 Task: Create Card Card0000000200 in Board Board0000000050 in Workspace WS0000000017 in Trello. Create Card Card0000000201 in Board Board0000000051 in Workspace WS0000000017 in Trello. Create Card Card0000000202 in Board Board0000000051 in Workspace WS0000000017 in Trello. Create Card Card0000000203 in Board Board0000000051 in Workspace WS0000000017 in Trello. Create Card Card0000000204 in Board Board0000000051 in Workspace WS0000000017 in Trello
Action: Mouse moved to (251, 270)
Screenshot: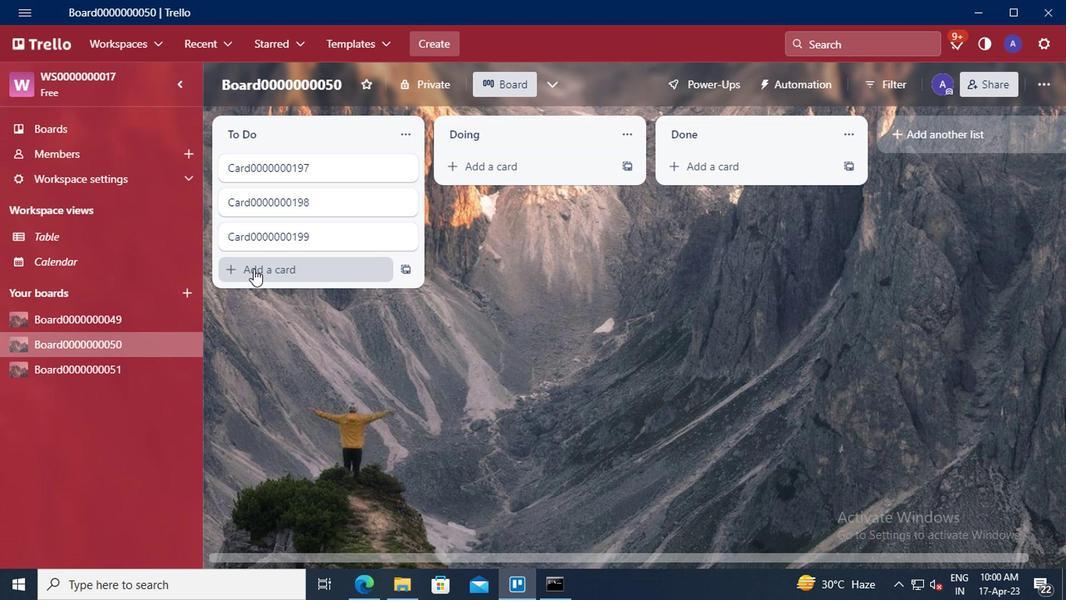 
Action: Mouse pressed left at (251, 270)
Screenshot: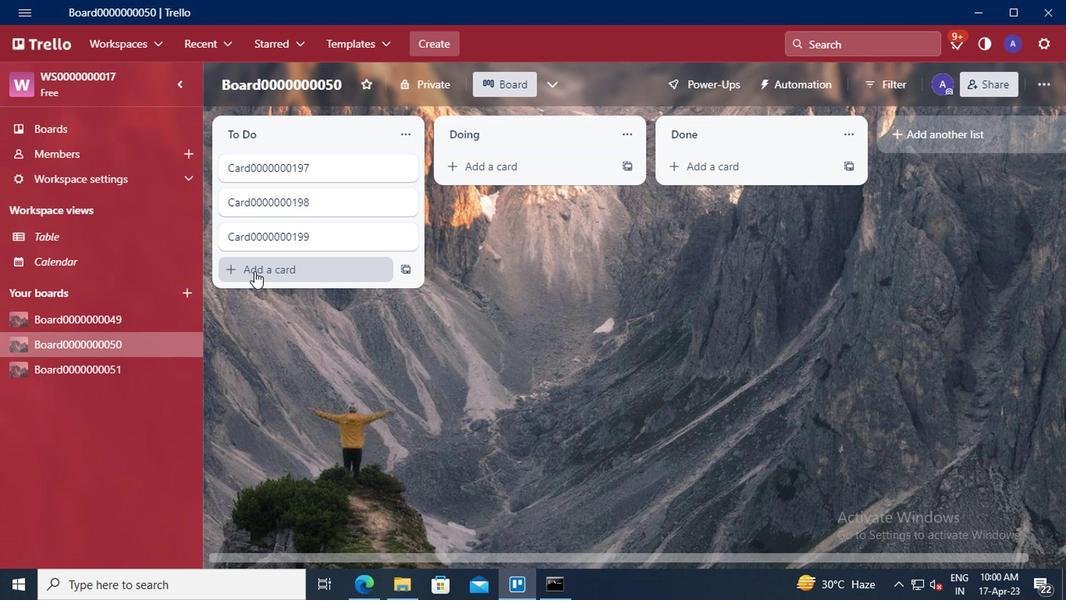 
Action: Mouse moved to (253, 285)
Screenshot: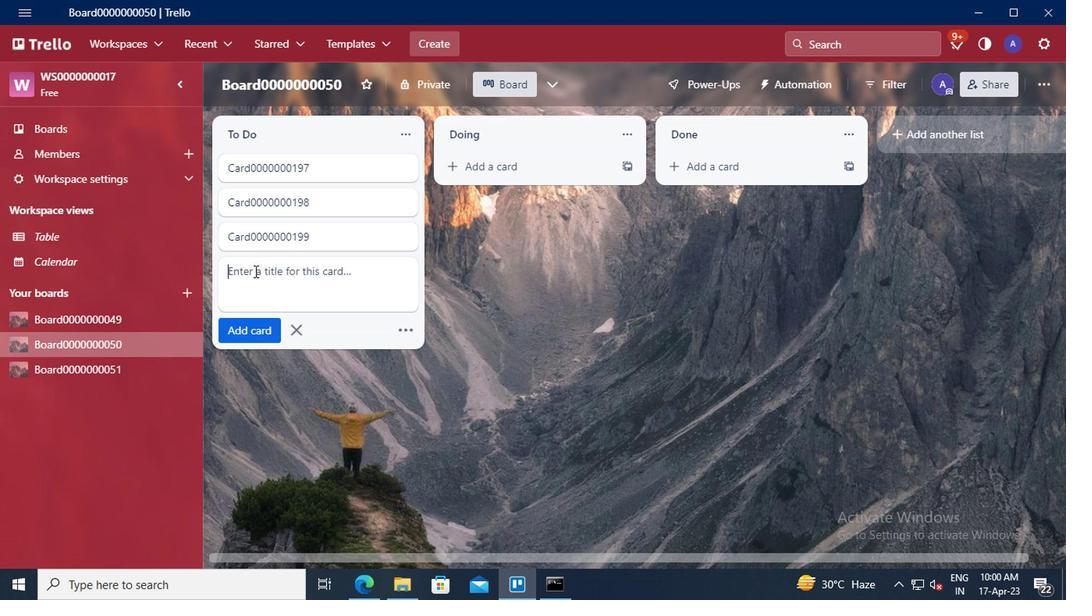 
Action: Mouse pressed left at (253, 285)
Screenshot: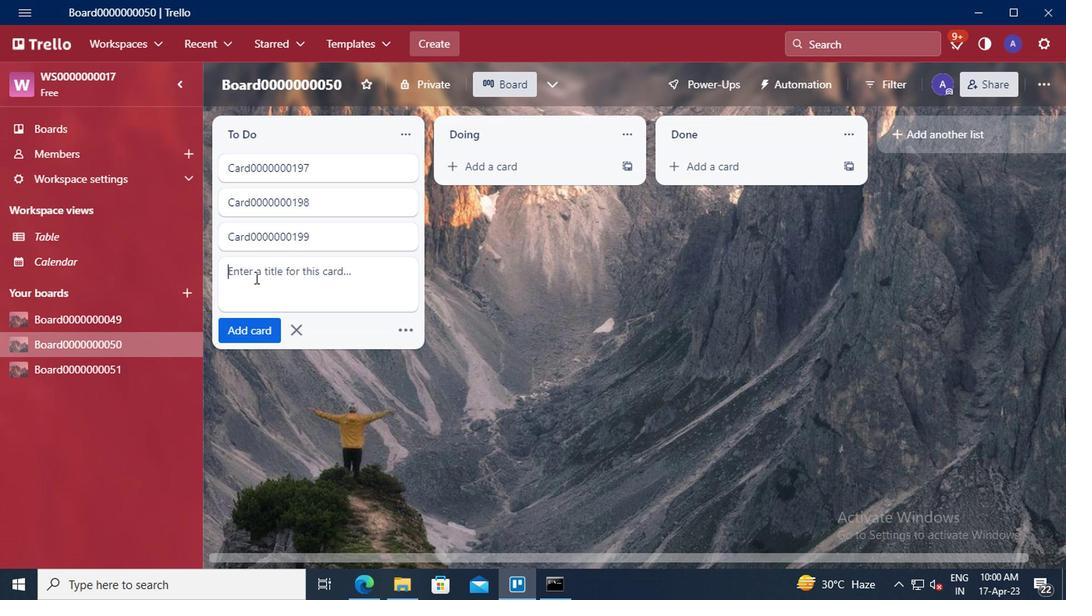 
Action: Key pressed <Key.shift>CARD0000000200
Screenshot: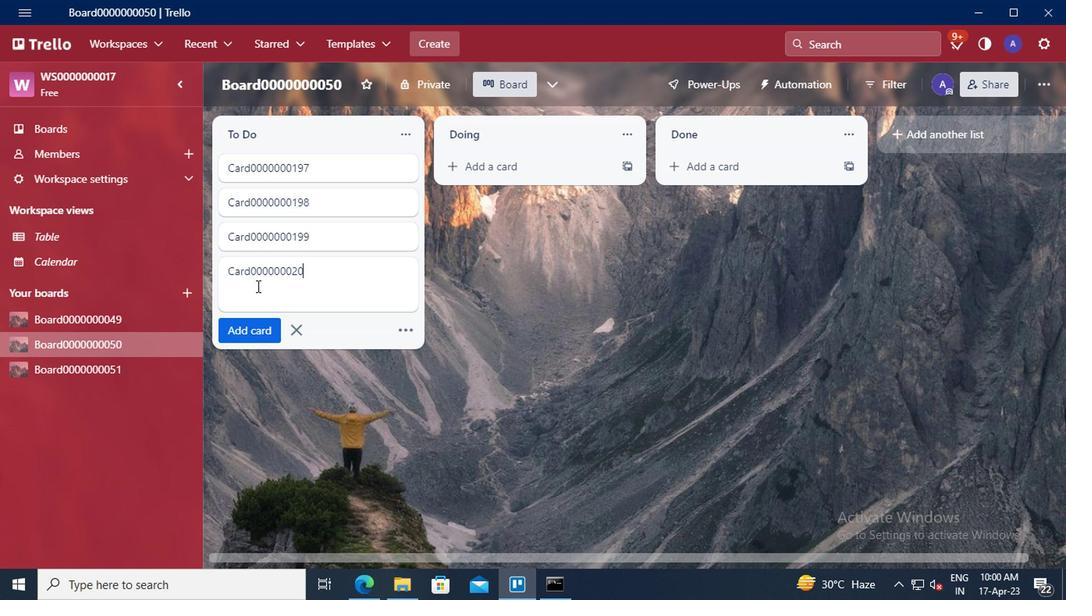 
Action: Mouse moved to (247, 331)
Screenshot: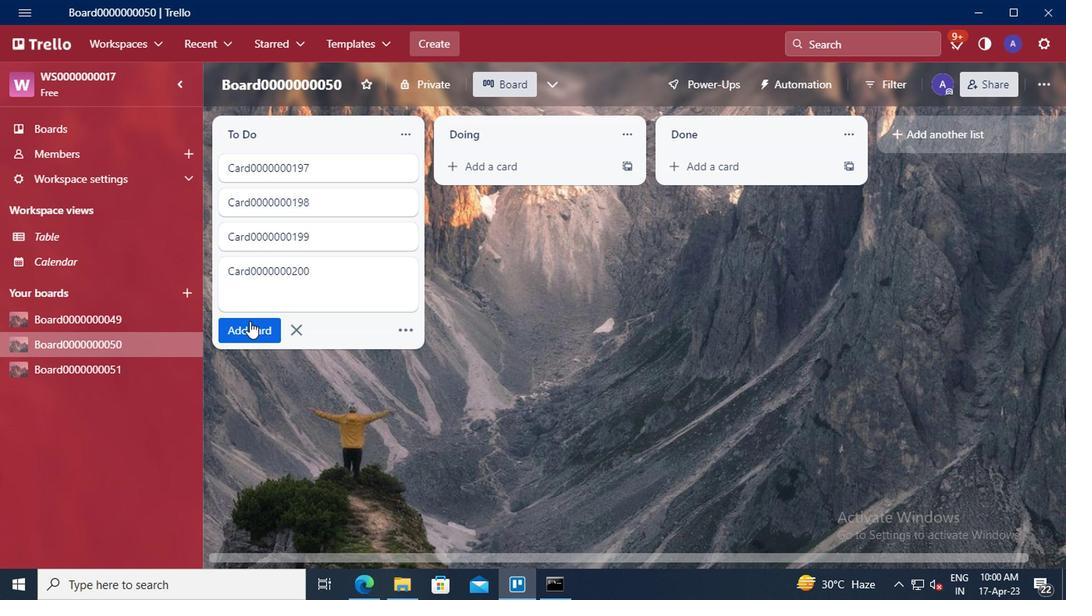 
Action: Mouse pressed left at (247, 331)
Screenshot: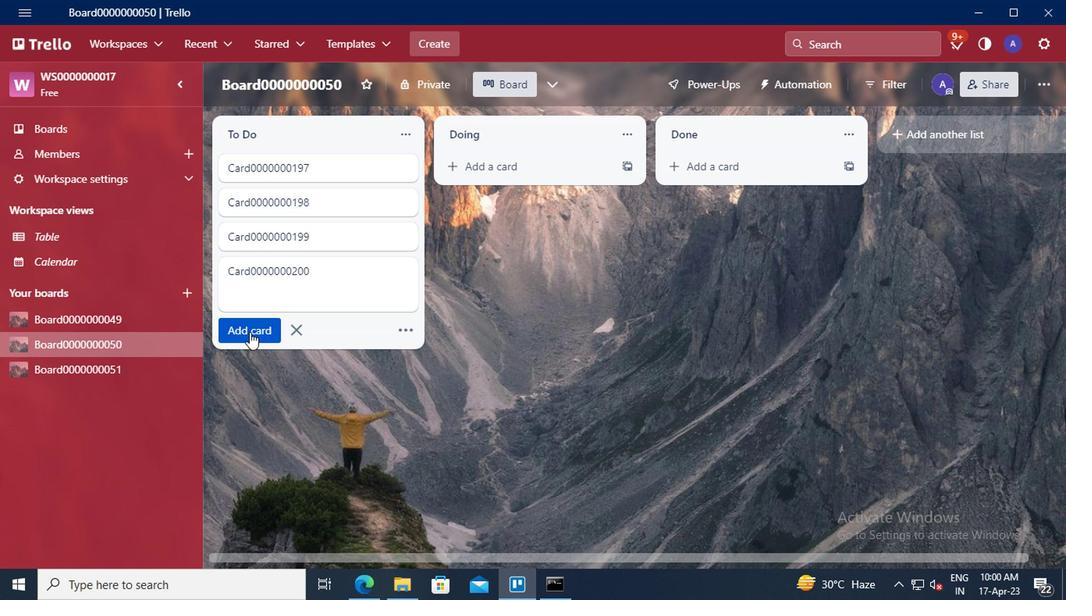 
Action: Mouse moved to (75, 372)
Screenshot: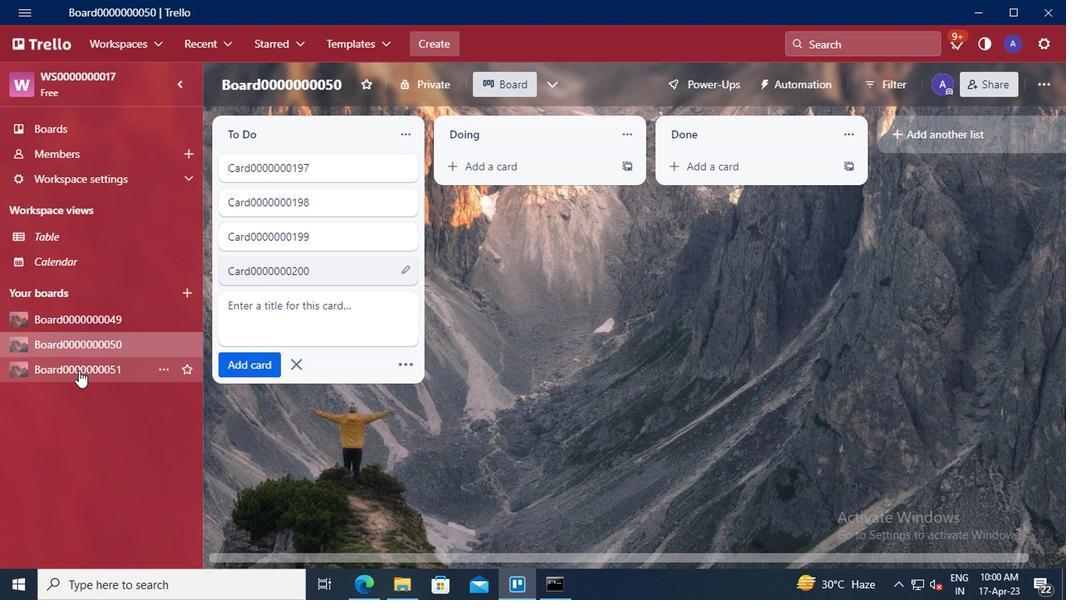 
Action: Mouse pressed left at (75, 372)
Screenshot: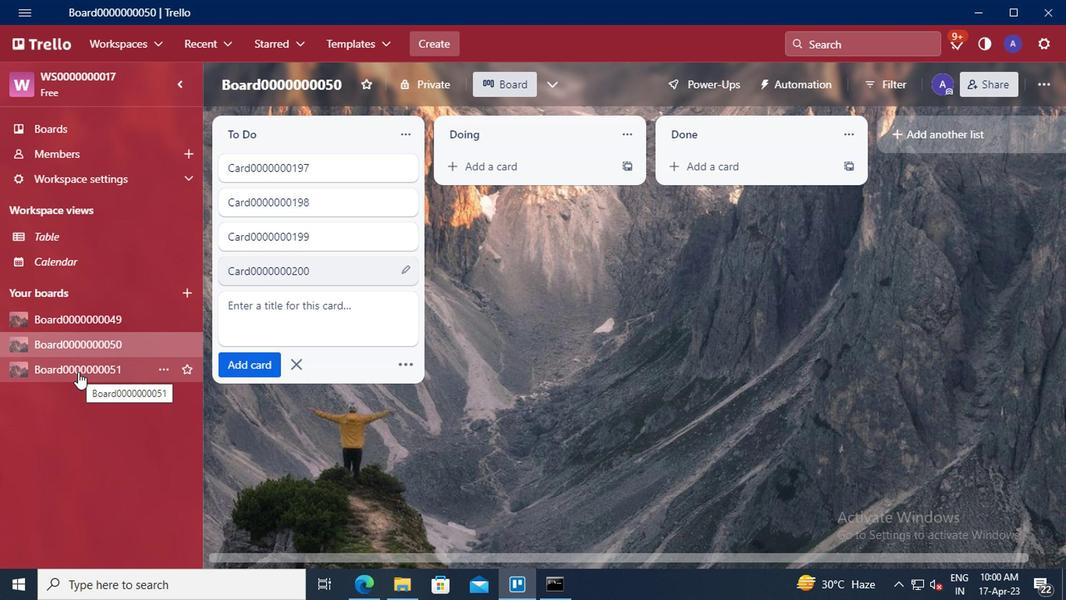 
Action: Mouse moved to (253, 202)
Screenshot: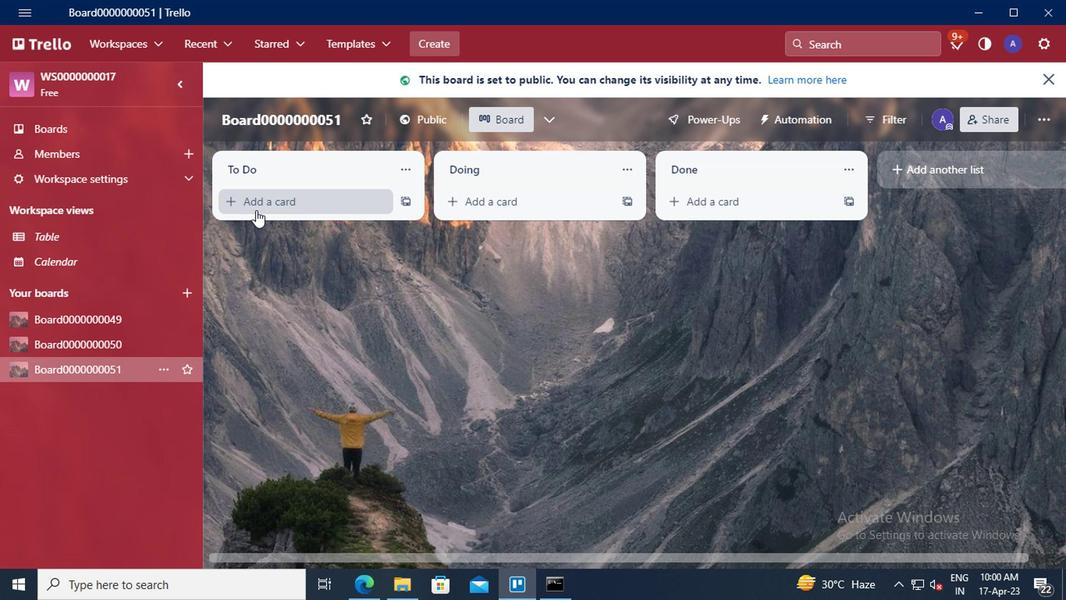 
Action: Mouse pressed left at (253, 202)
Screenshot: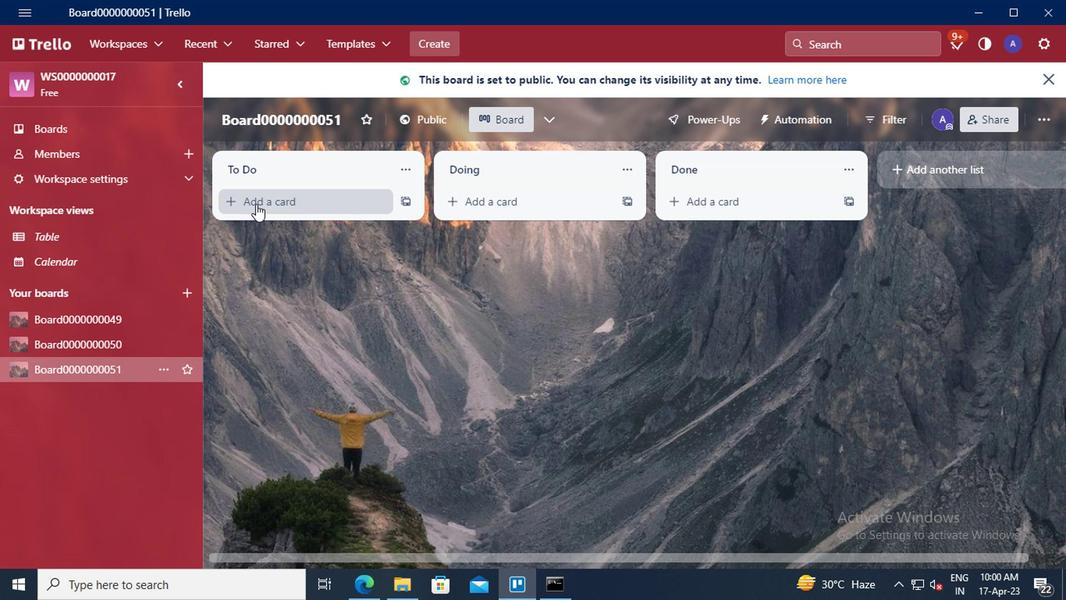 
Action: Mouse moved to (253, 208)
Screenshot: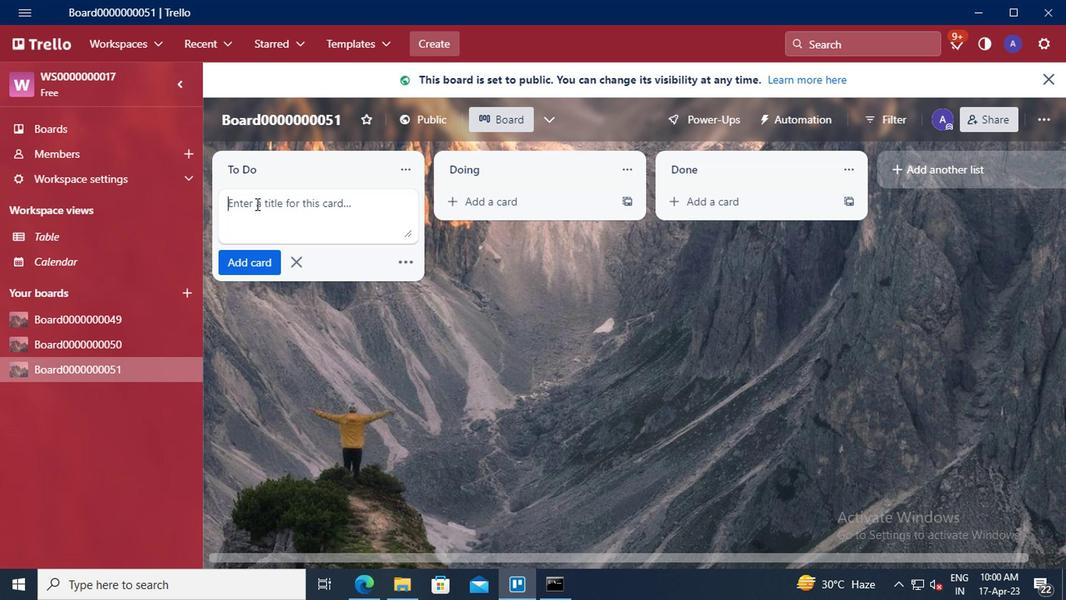 
Action: Mouse pressed left at (253, 208)
Screenshot: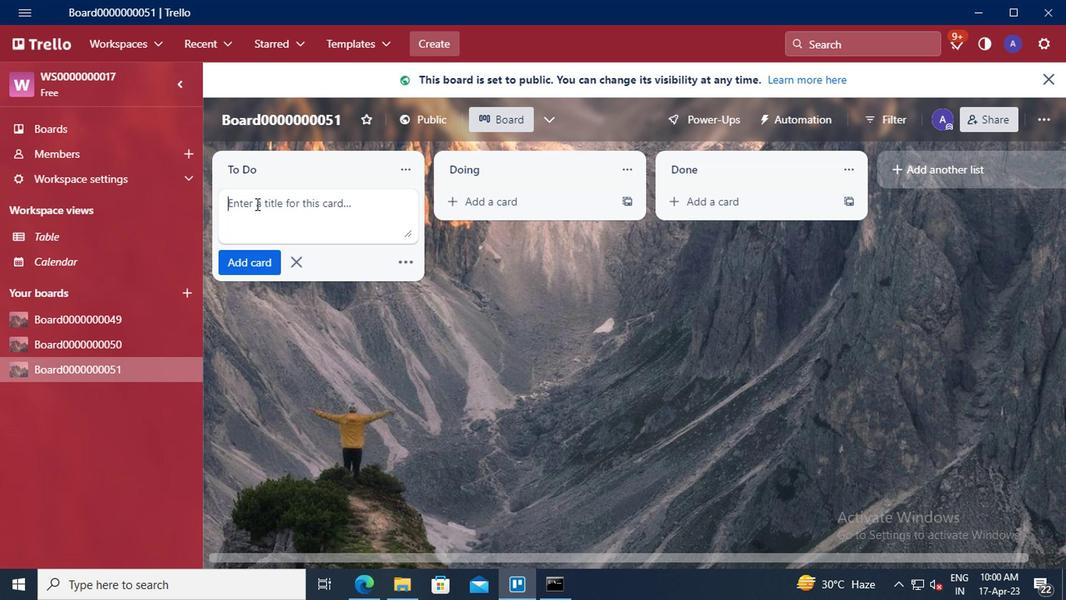 
Action: Key pressed <Key.shift>CARD0000000201
Screenshot: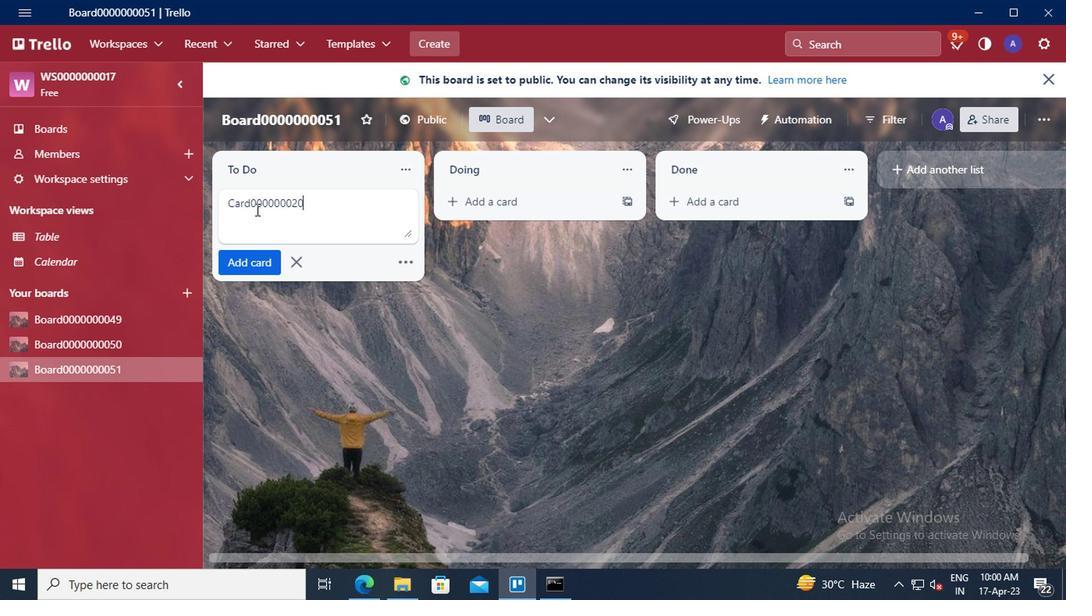 
Action: Mouse moved to (258, 261)
Screenshot: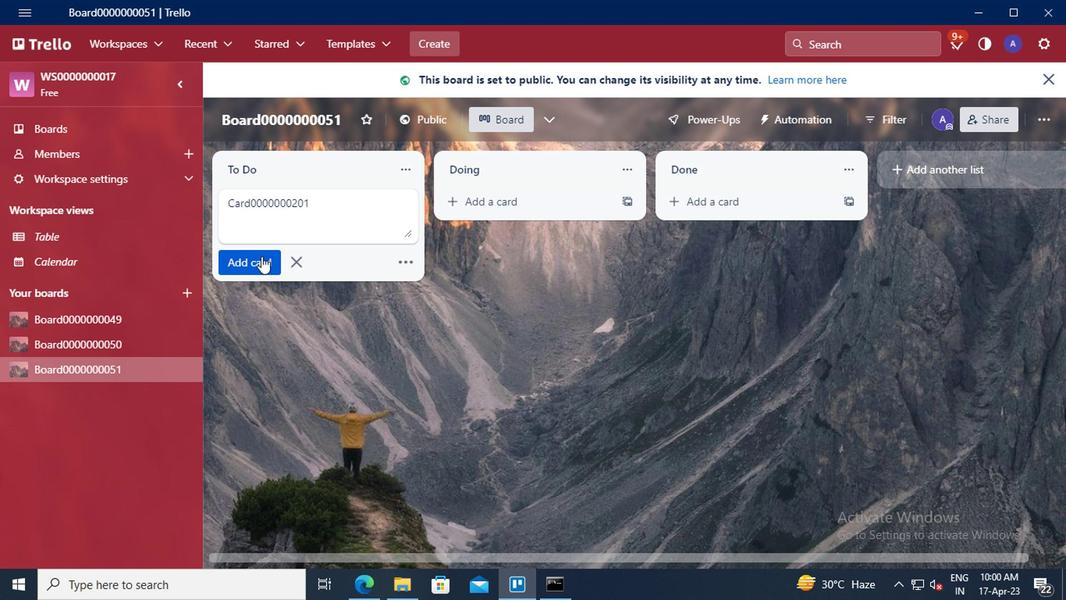 
Action: Mouse pressed left at (258, 261)
Screenshot: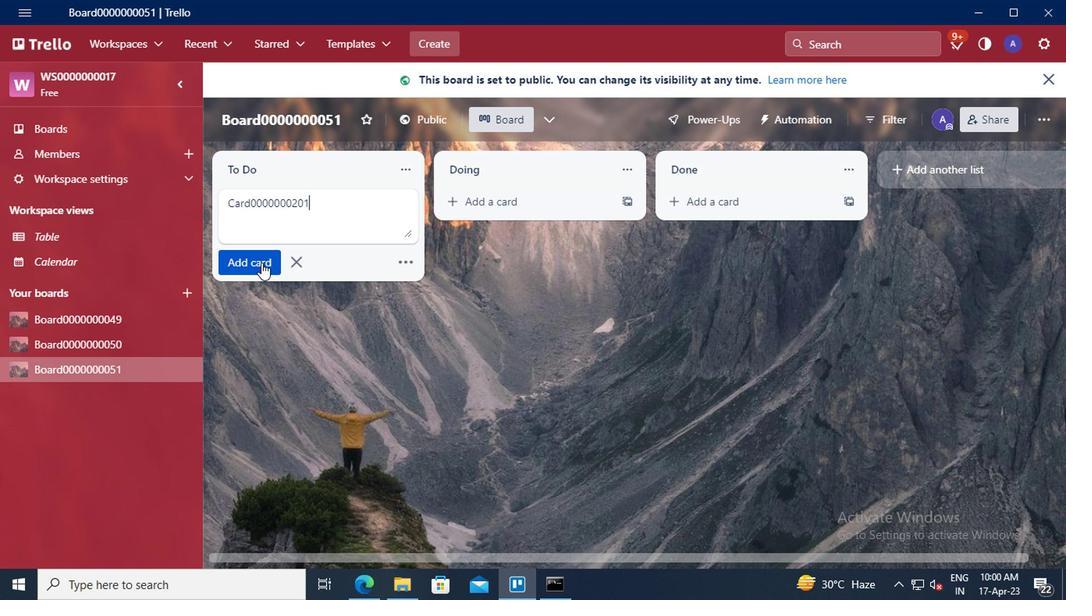 
Action: Mouse moved to (242, 238)
Screenshot: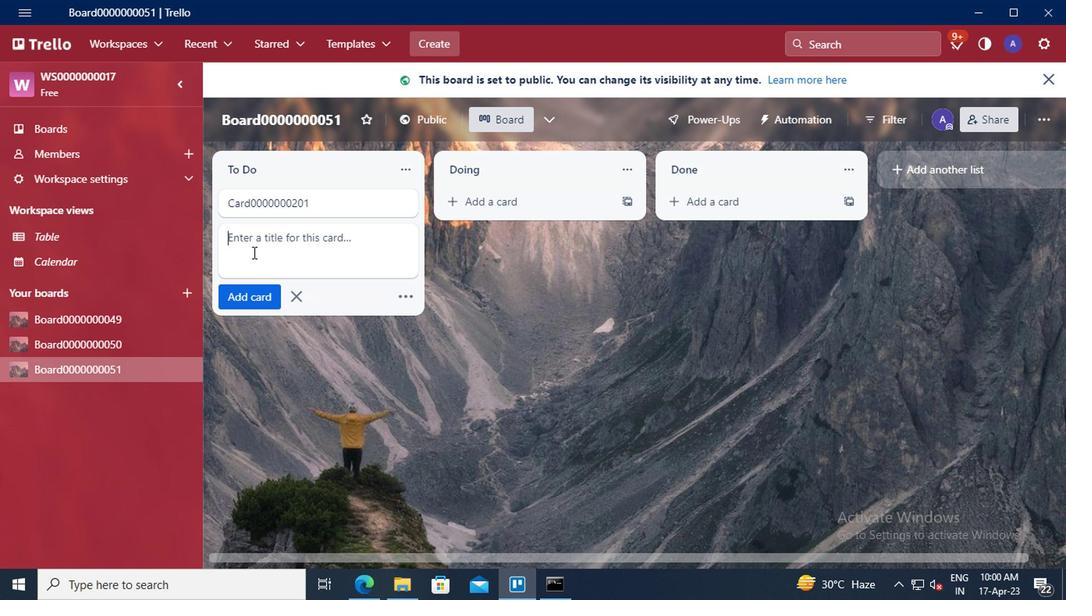 
Action: Mouse pressed left at (242, 238)
Screenshot: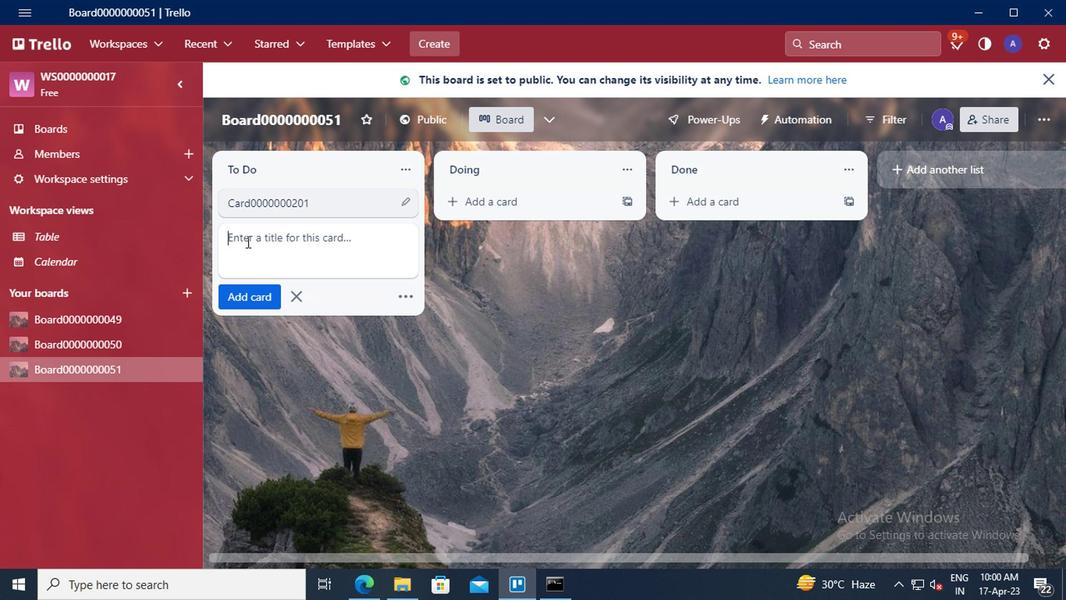 
Action: Key pressed <Key.shift>CARD0000000202
Screenshot: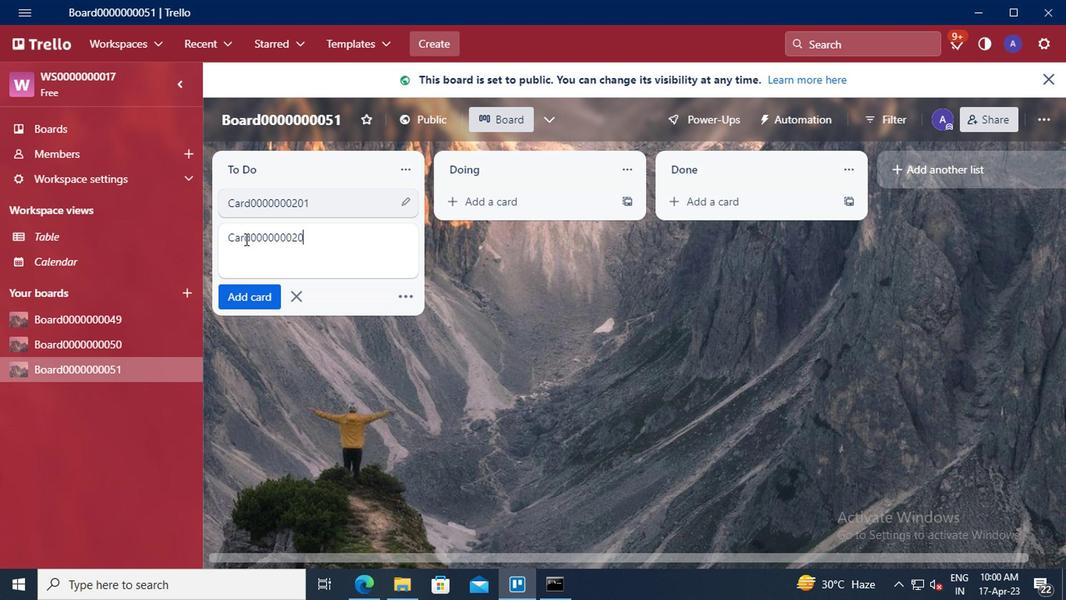 
Action: Mouse moved to (244, 298)
Screenshot: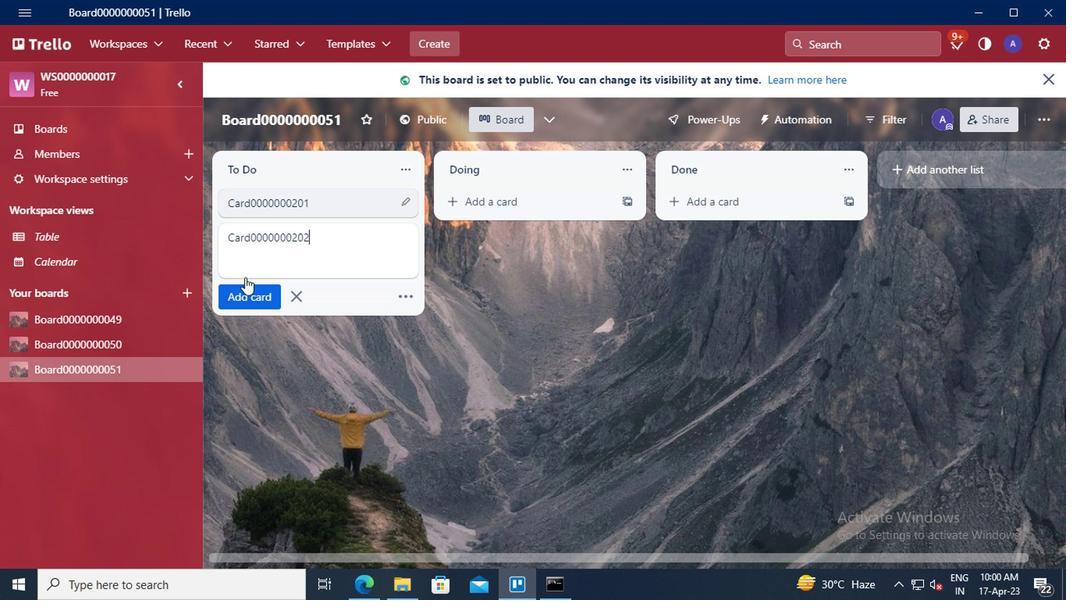 
Action: Mouse pressed left at (244, 298)
Screenshot: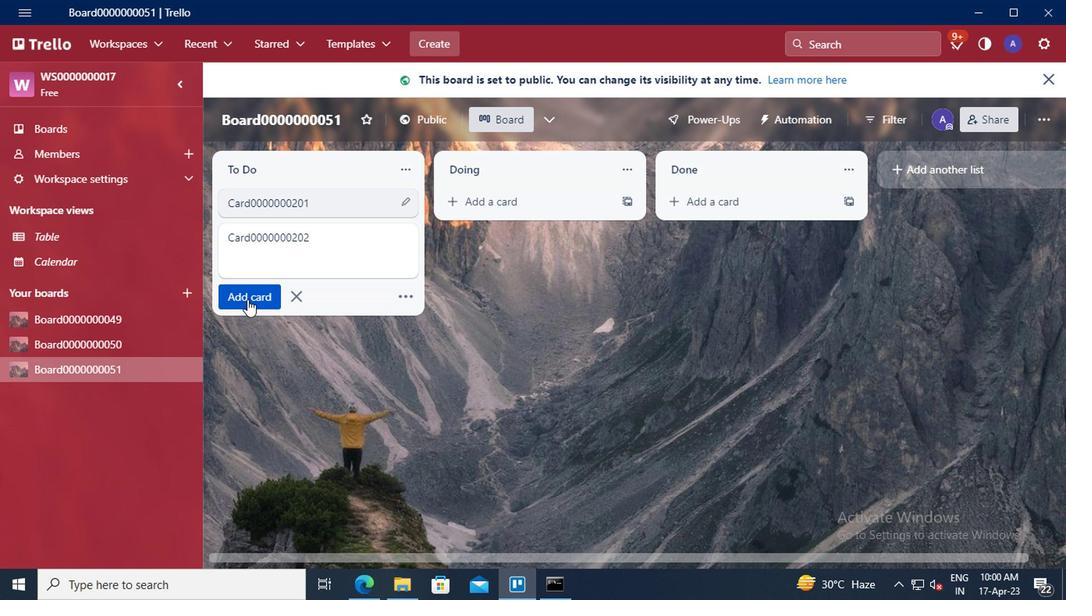
Action: Mouse moved to (255, 274)
Screenshot: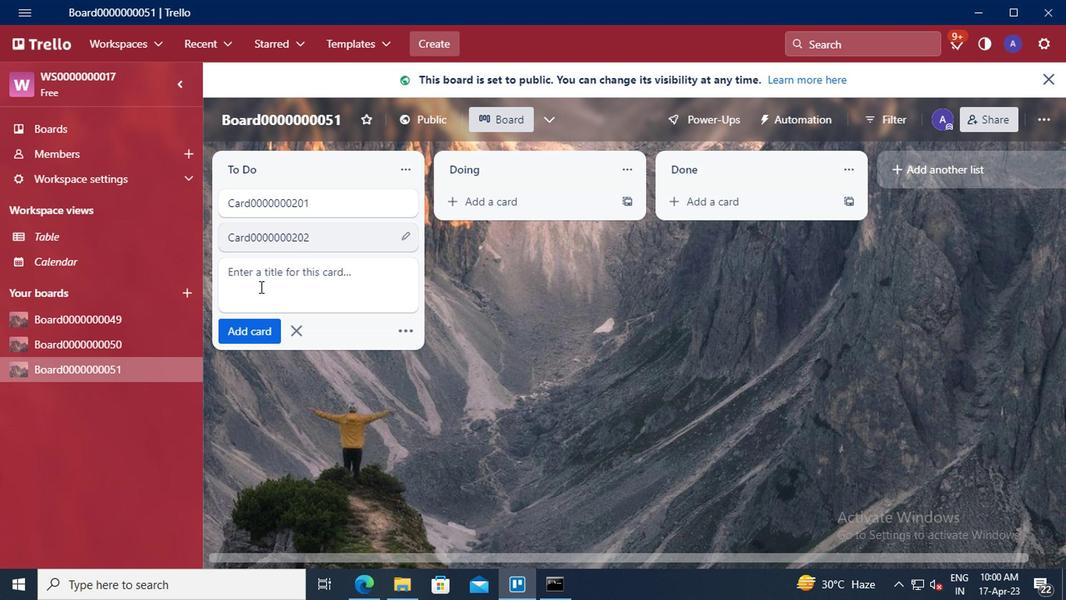 
Action: Mouse pressed left at (255, 274)
Screenshot: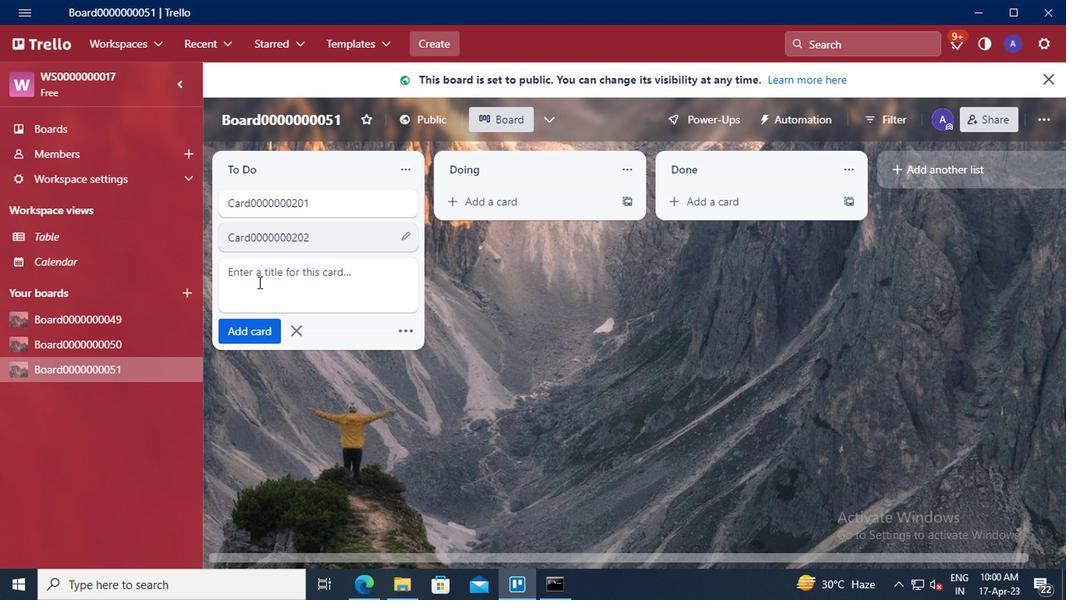 
Action: Key pressed <Key.shift>CARD0000000203
Screenshot: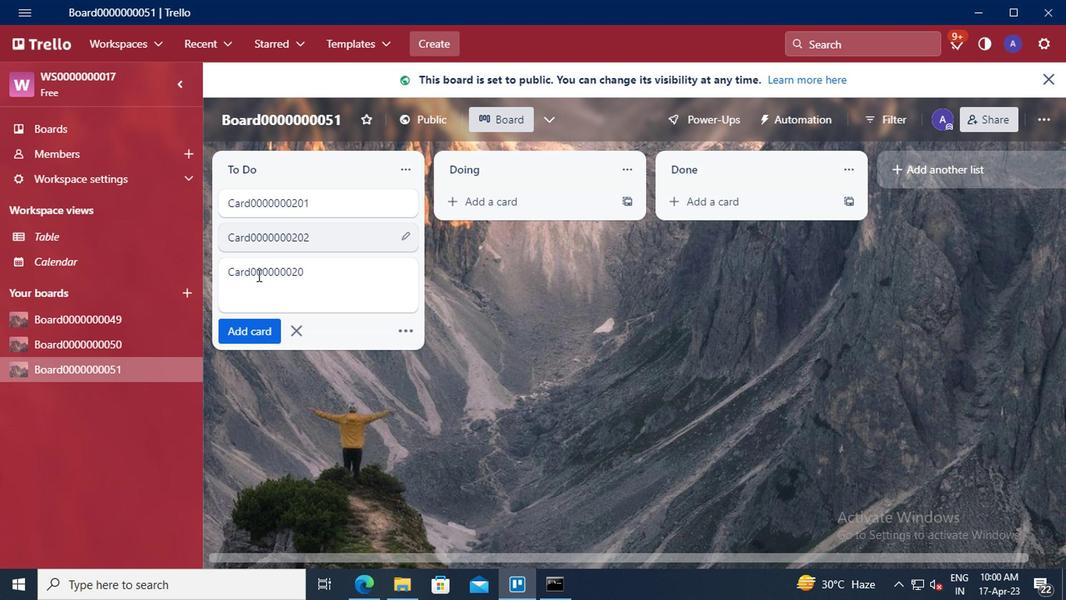 
Action: Mouse moved to (251, 327)
Screenshot: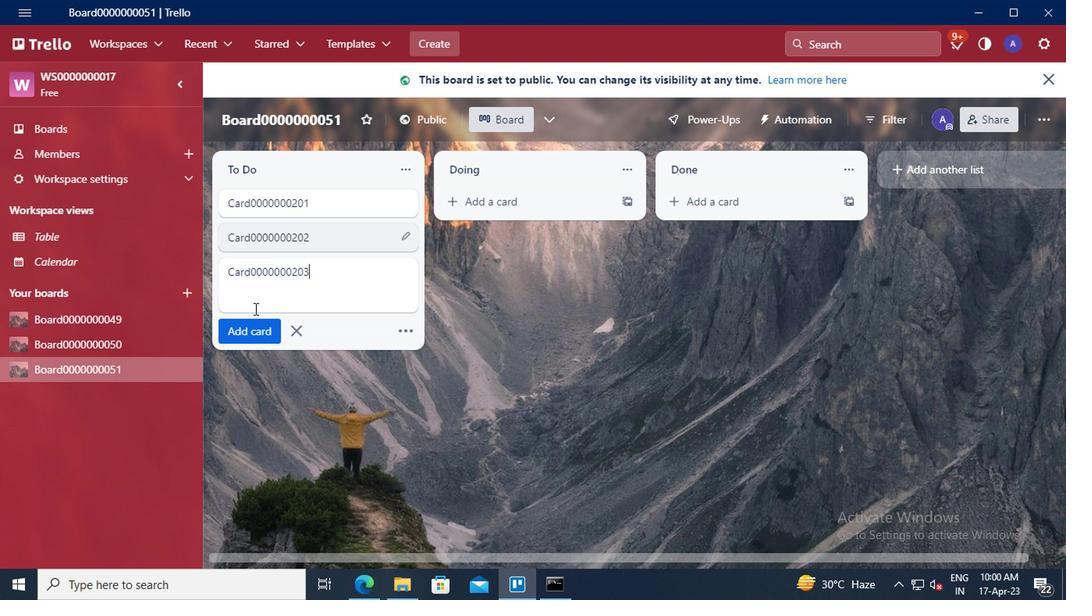 
Action: Mouse pressed left at (251, 327)
Screenshot: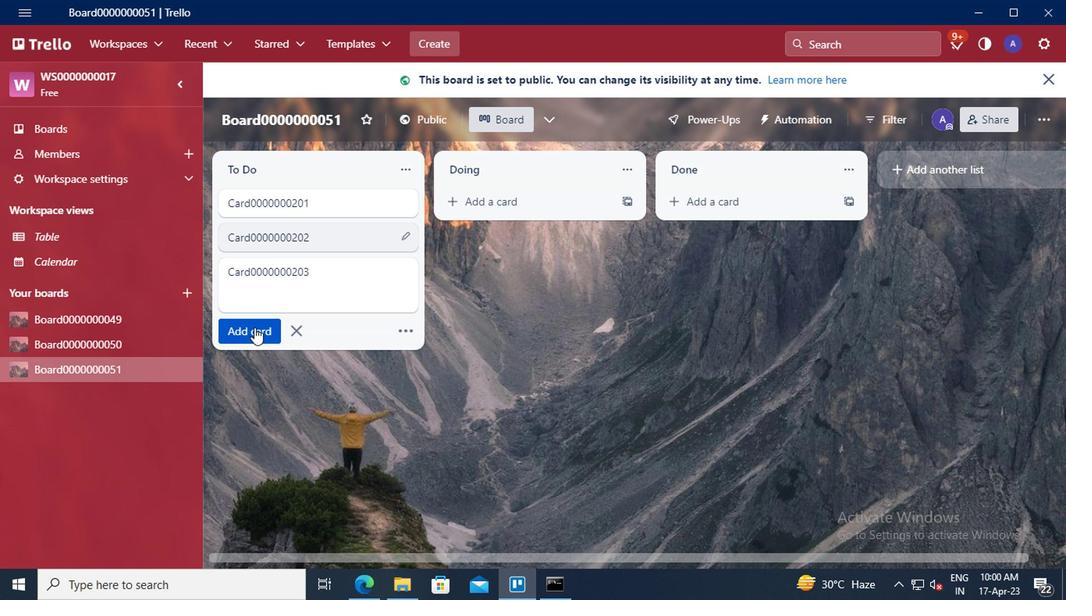 
Action: Mouse moved to (249, 313)
Screenshot: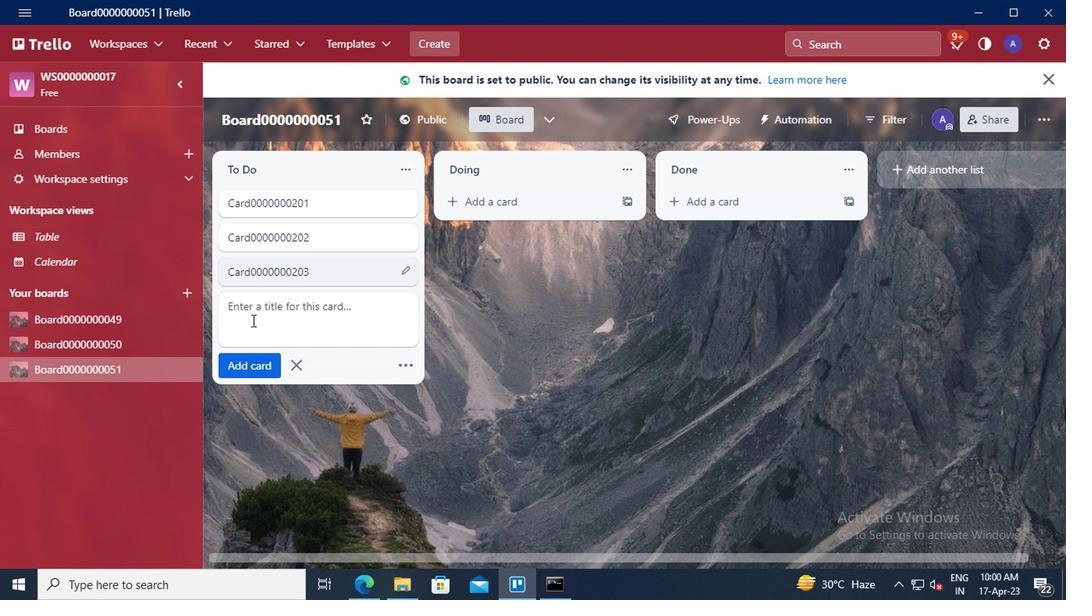 
Action: Mouse pressed left at (249, 313)
Screenshot: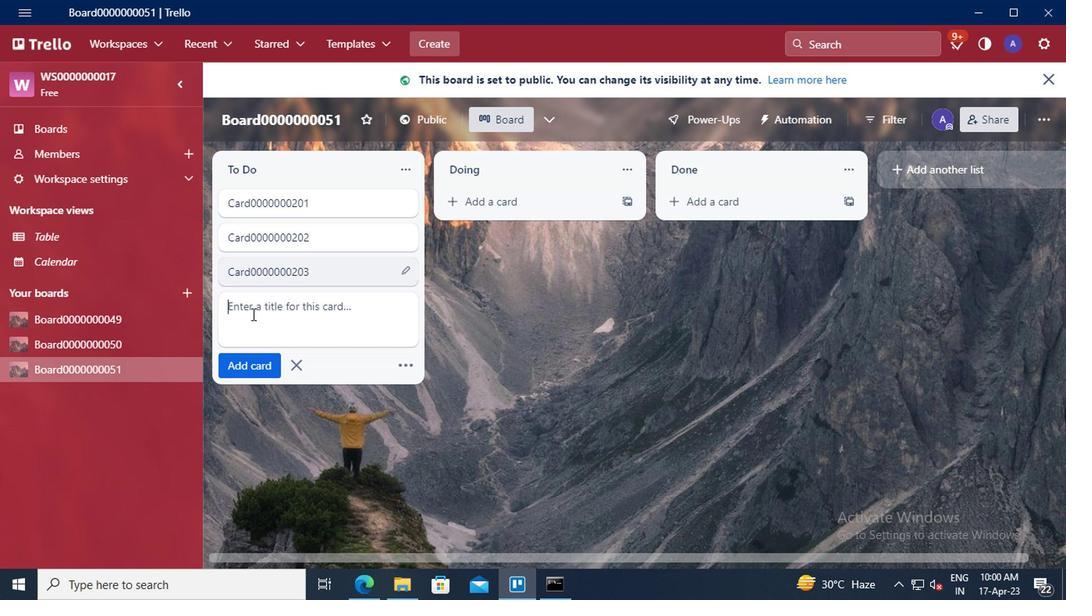 
Action: Key pressed <Key.shift>CARD0000000204
Screenshot: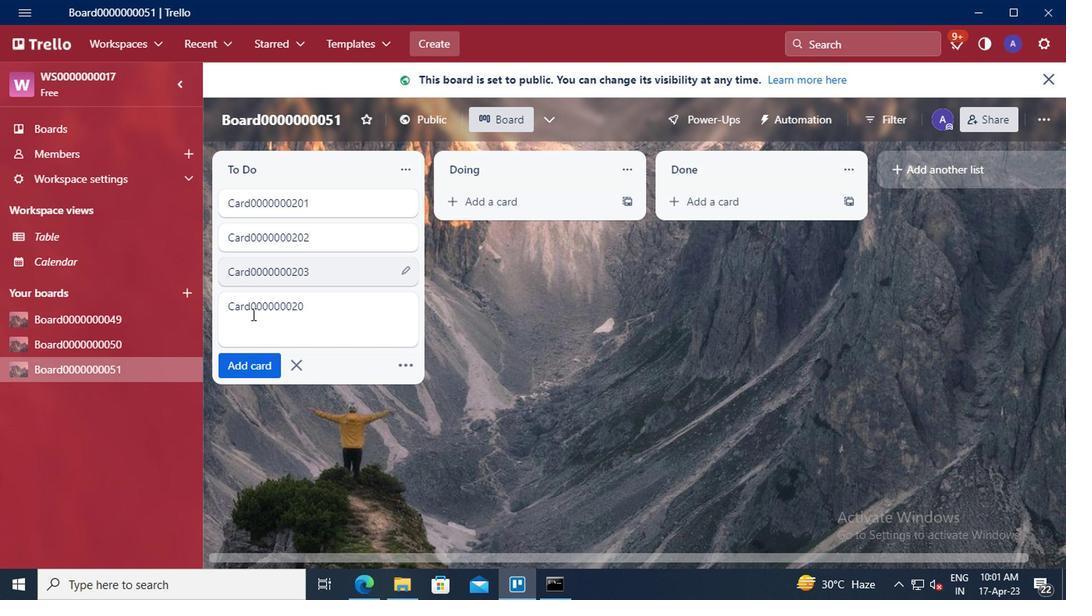 
Action: Mouse moved to (251, 370)
Screenshot: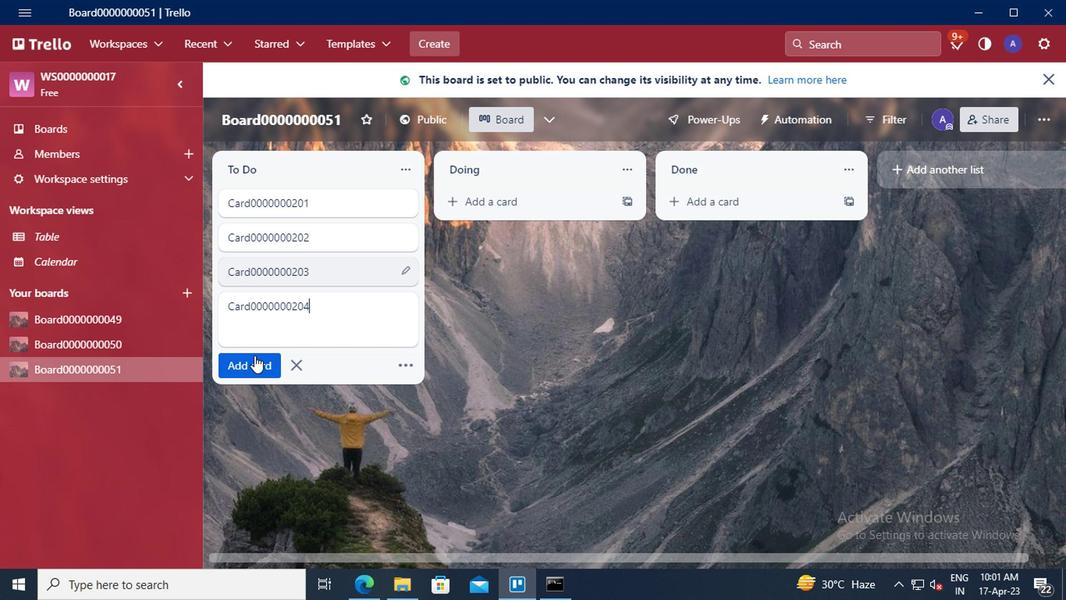 
Action: Mouse pressed left at (251, 370)
Screenshot: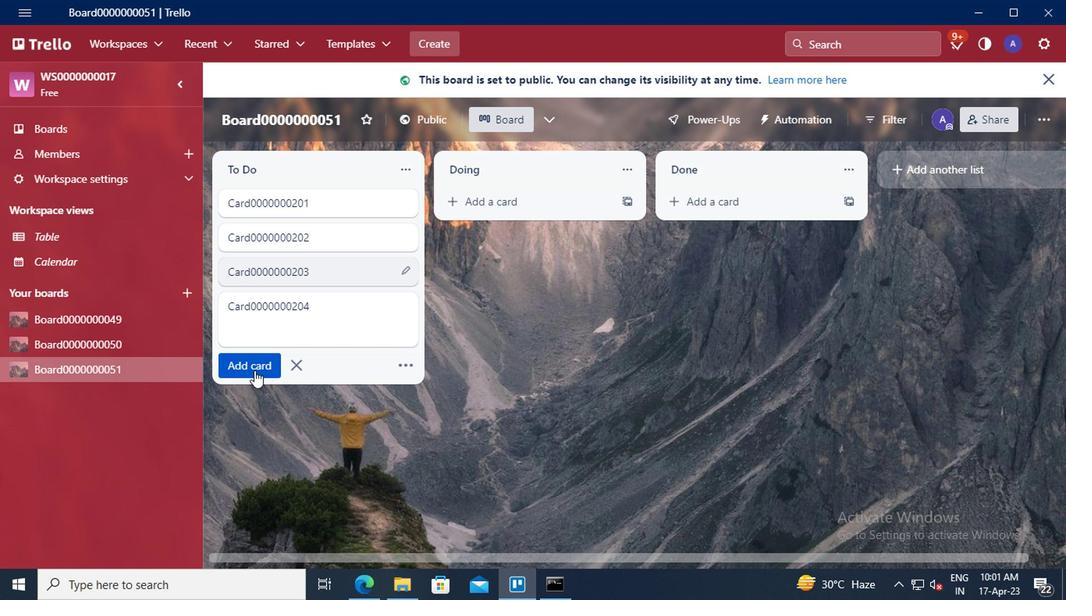 
Action: Mouse moved to (252, 370)
Screenshot: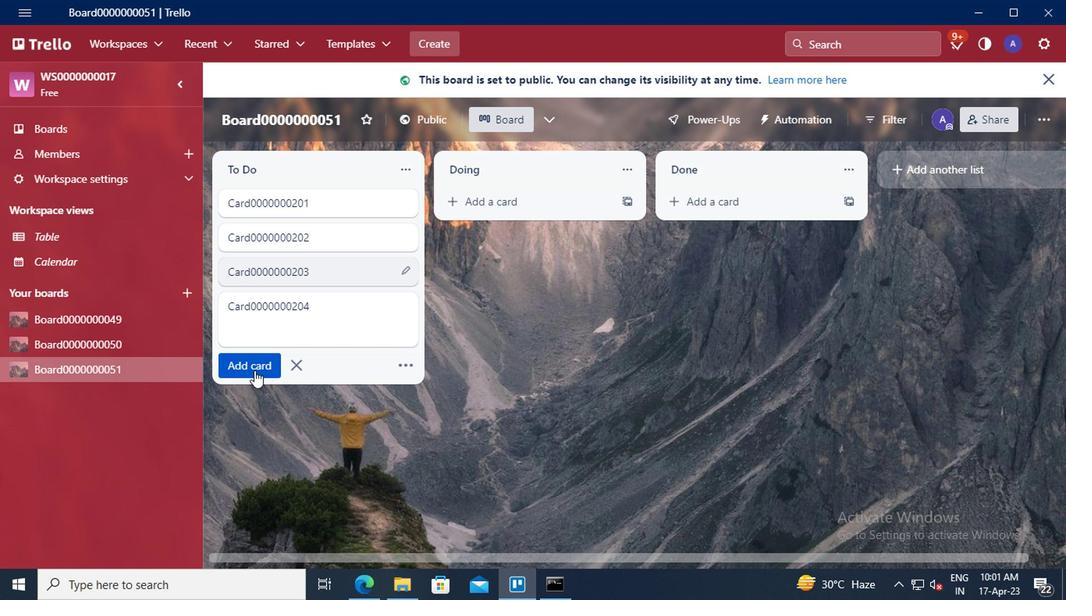 
